 Task: Create New Customer with Customer Name: Peacock Indian Cuisine, Billing Address Line1: 1137 Star Trek Drive, Billing Address Line2:  Pensacola, Billing Address Line3:  Florida 32501
Action: Mouse moved to (158, 37)
Screenshot: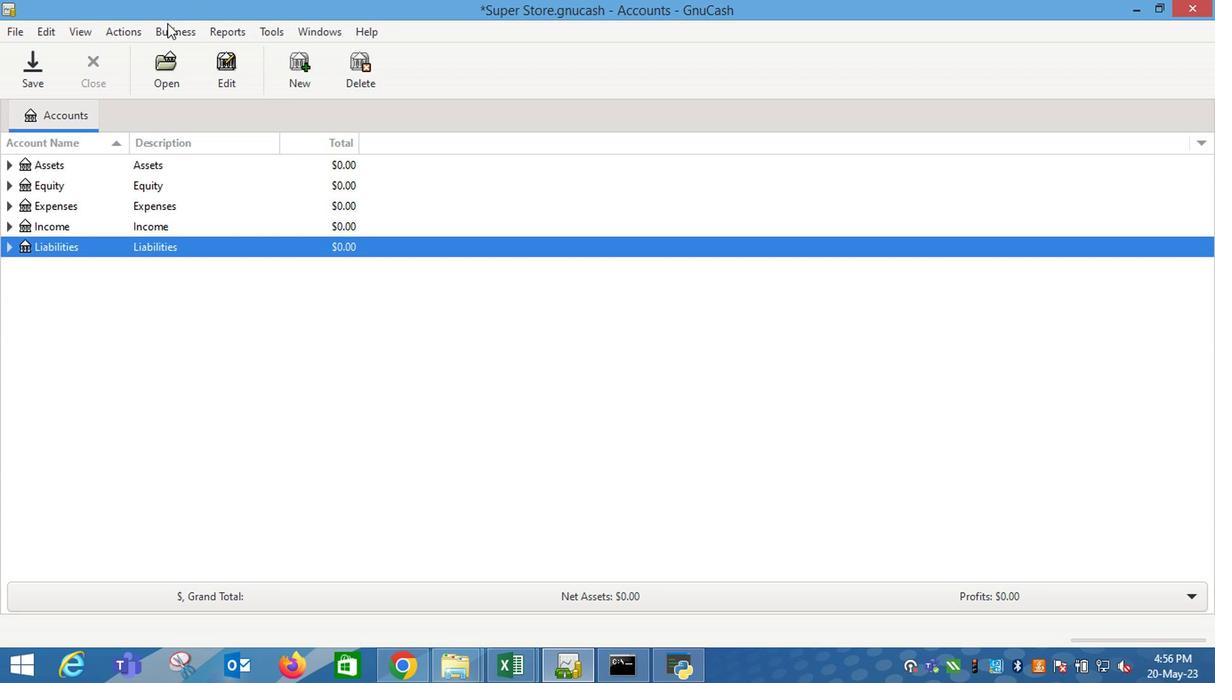 
Action: Mouse pressed left at (158, 37)
Screenshot: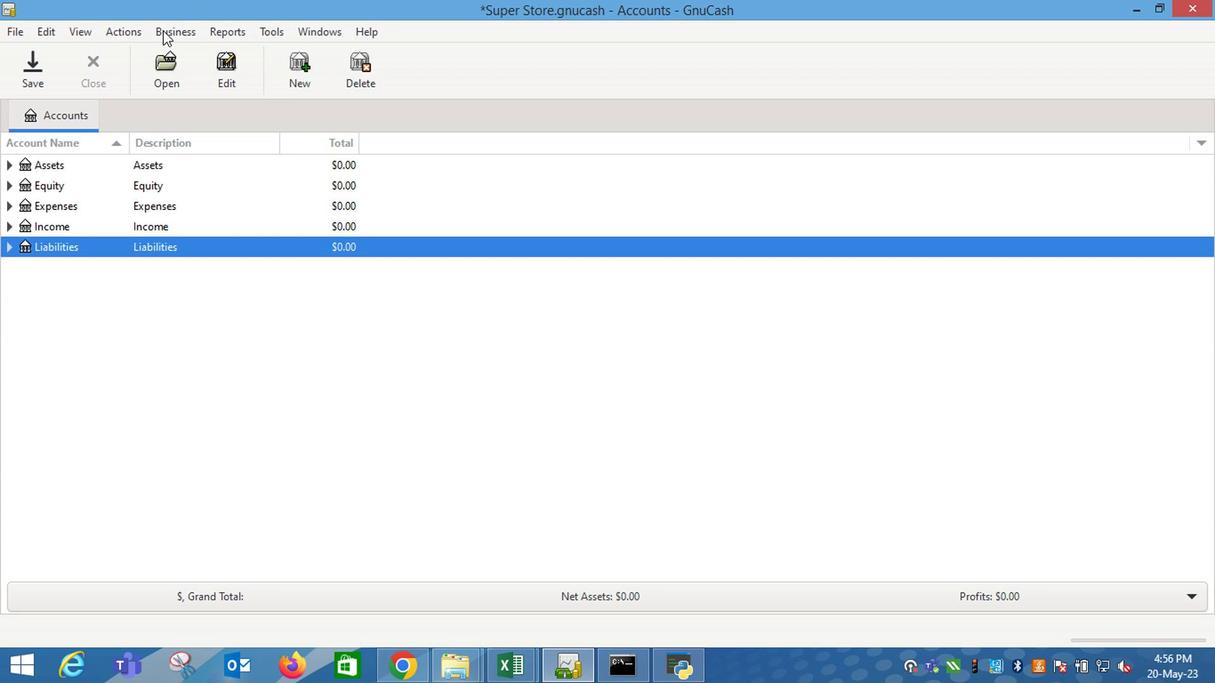 
Action: Mouse moved to (381, 82)
Screenshot: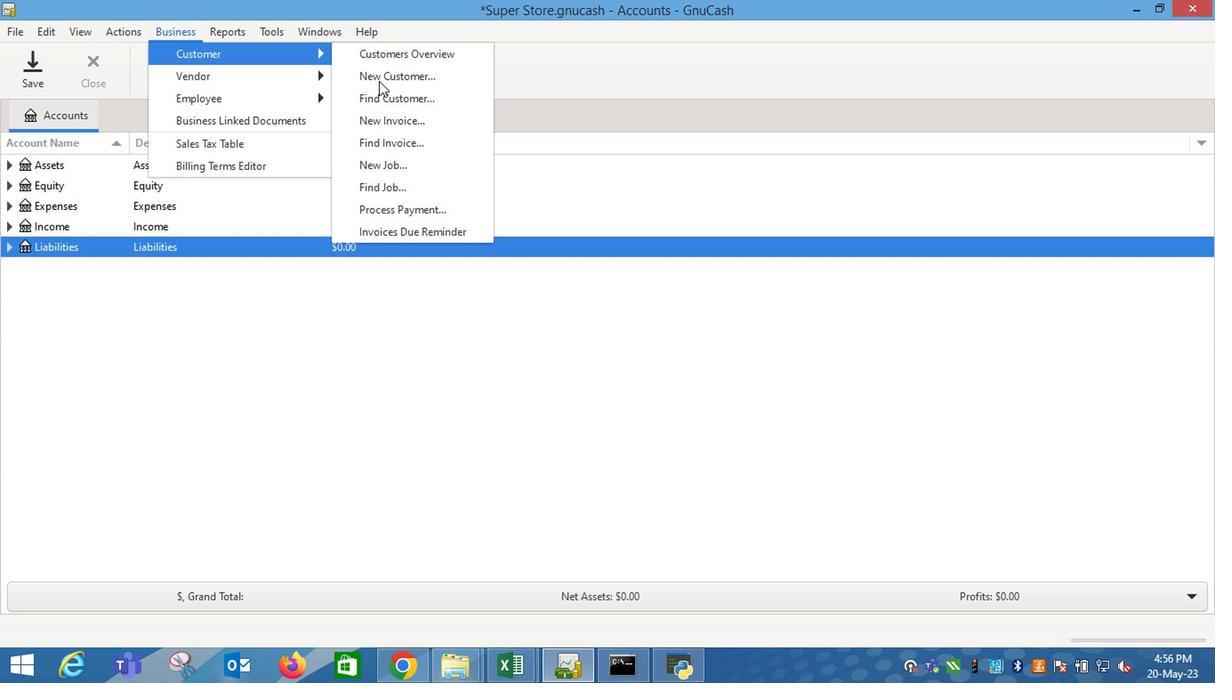 
Action: Mouse pressed left at (381, 82)
Screenshot: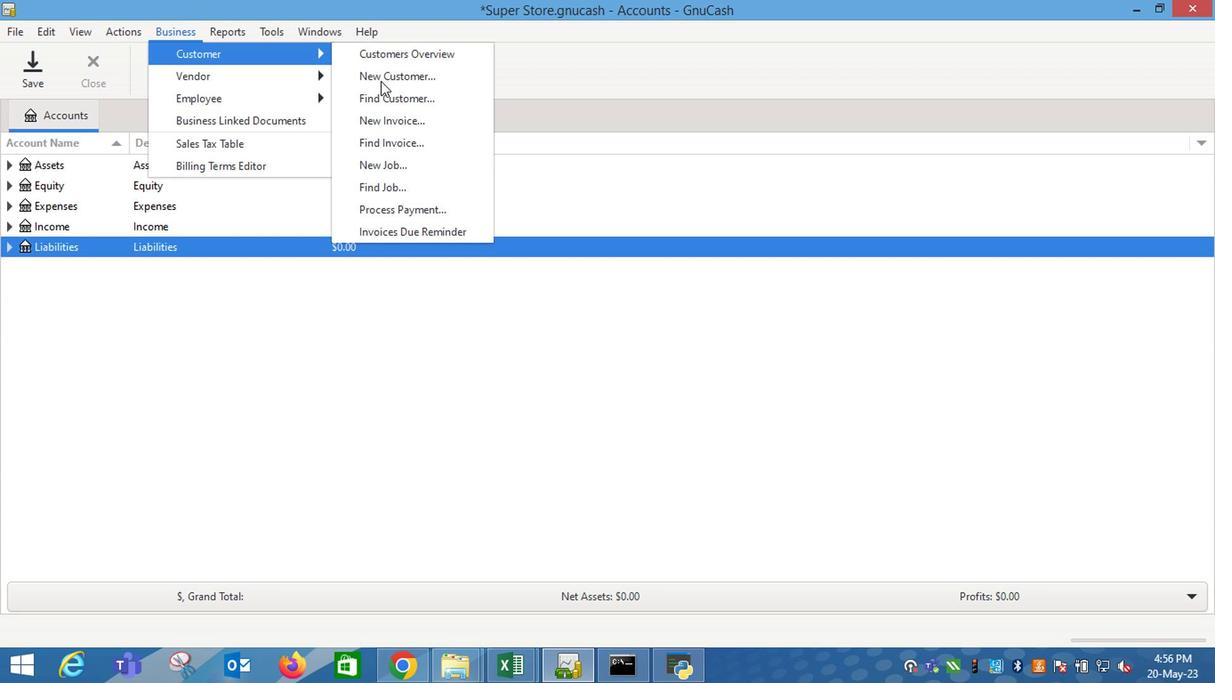 
Action: Key pressed <Key.shift_r>Peacock<Key.space><Key.shift_r>Indian<Key.space><Key.shift_r>Cuisine<Key.tab><Key.tab><Key.tab>1137<Key.space><Key.shift_r>Star<Key.space><Key.shift_r><Key.shift_r><Key.shift_r><Key.shift_r><Key.shift_r><Key.shift_r><Key.shift_r>Trek<Key.space><Key.shift_r>Drive<Key.tab><Key.shift_r>P<Key.tab><Key.shift_r>F<Key.tab>
Screenshot: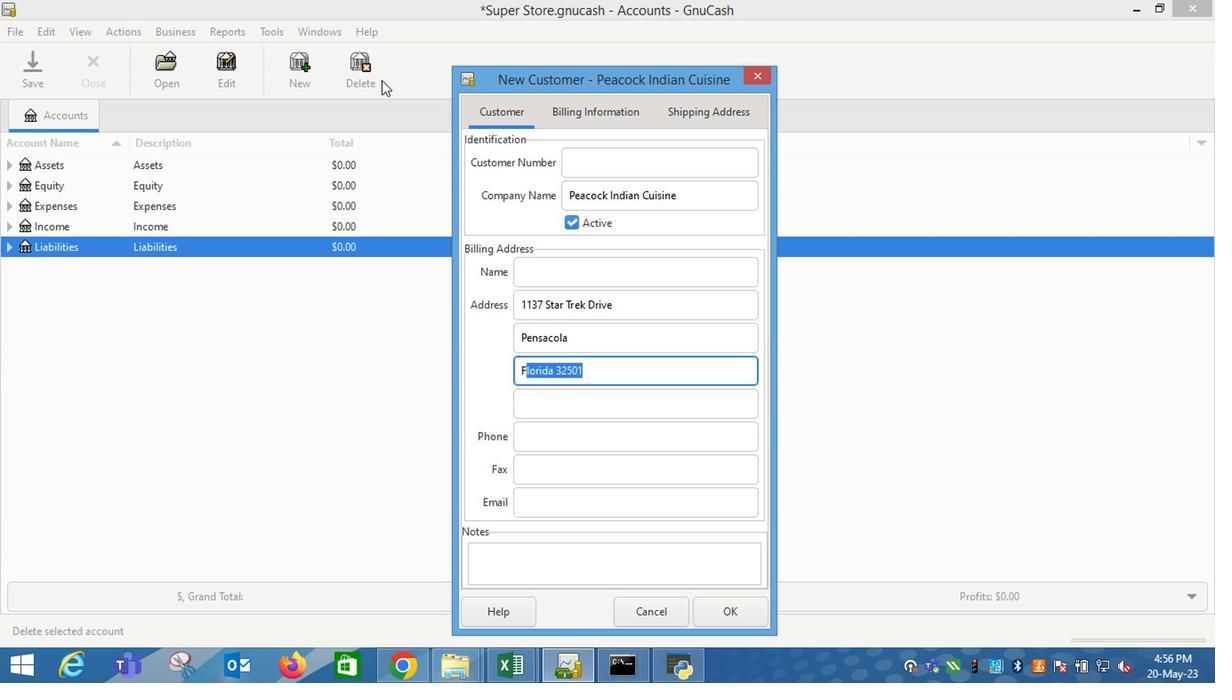 
Action: Mouse moved to (730, 614)
Screenshot: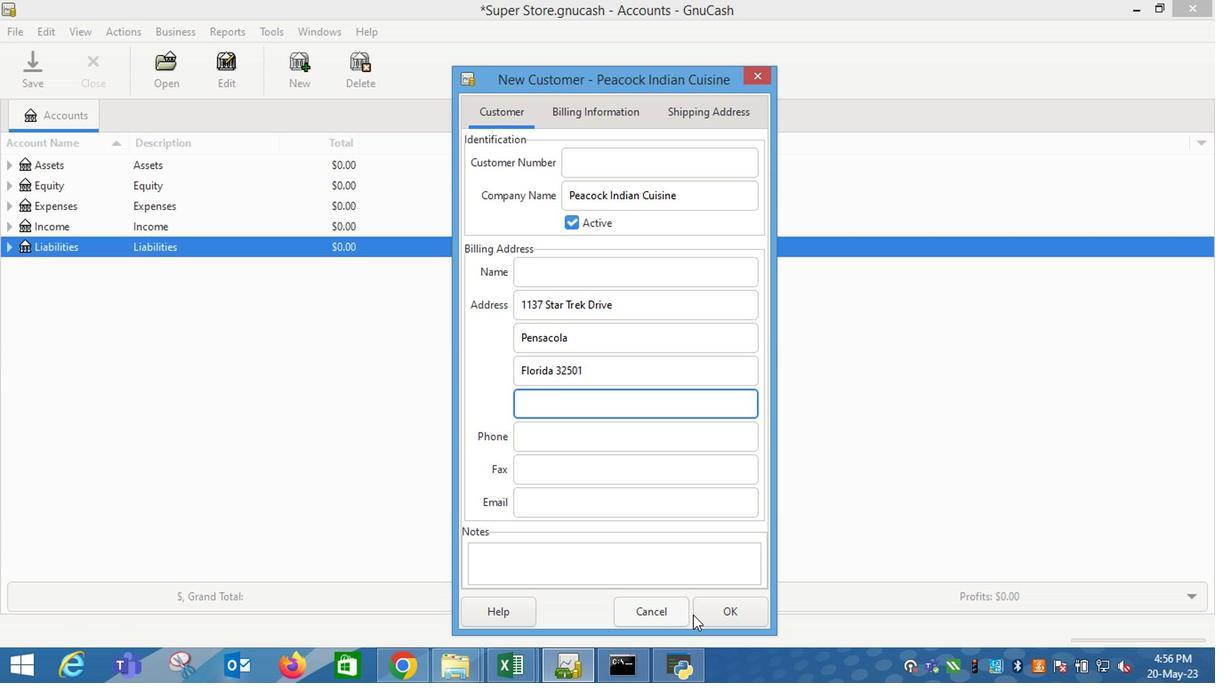 
Action: Mouse pressed left at (730, 614)
Screenshot: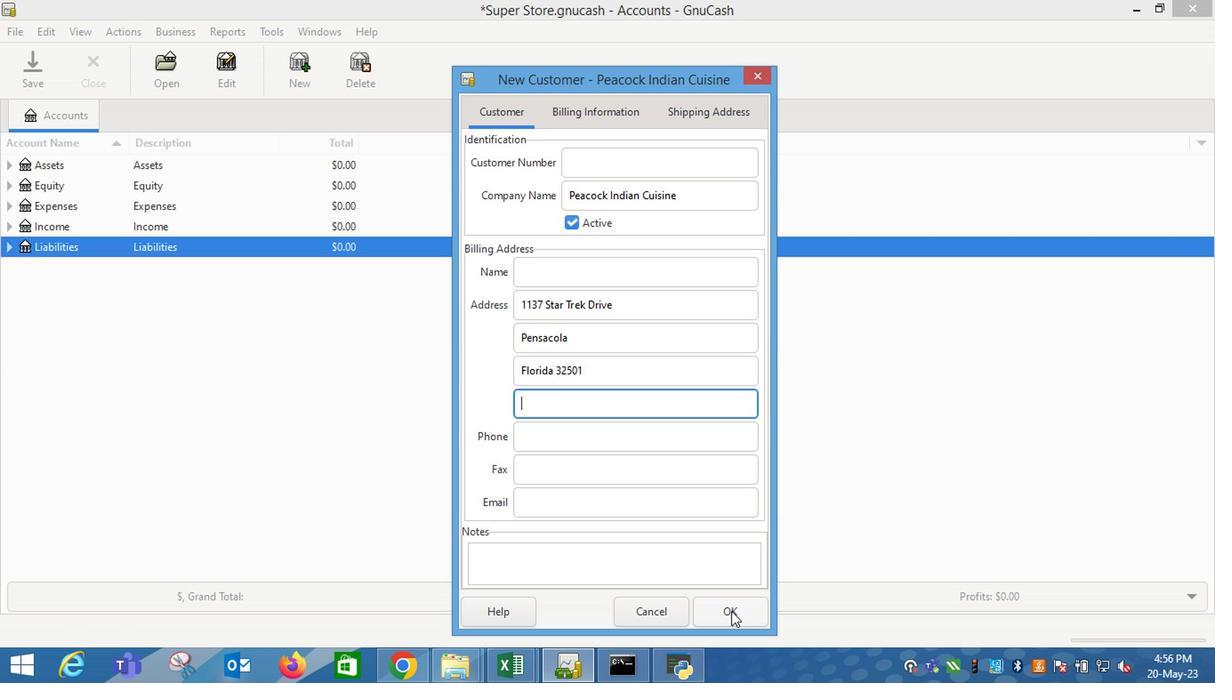 
Action: Mouse moved to (241, 528)
Screenshot: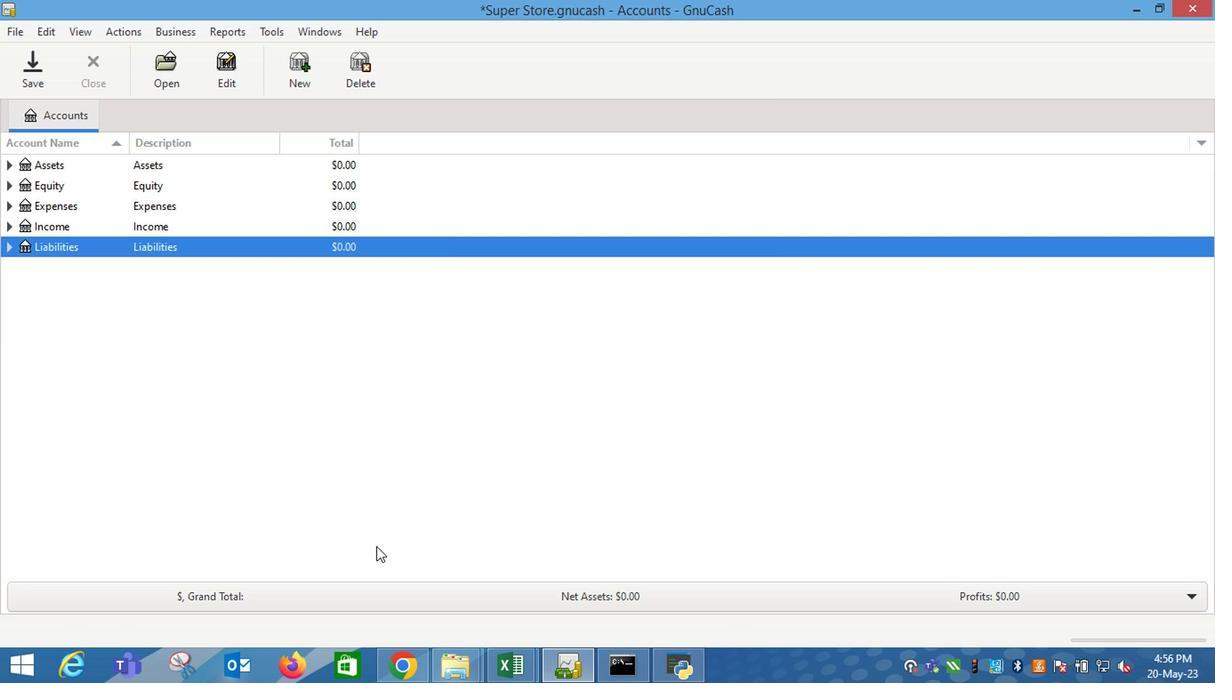 
